 Task: Add Himalaya Boswellia to the cart.
Action: Mouse moved to (257, 118)
Screenshot: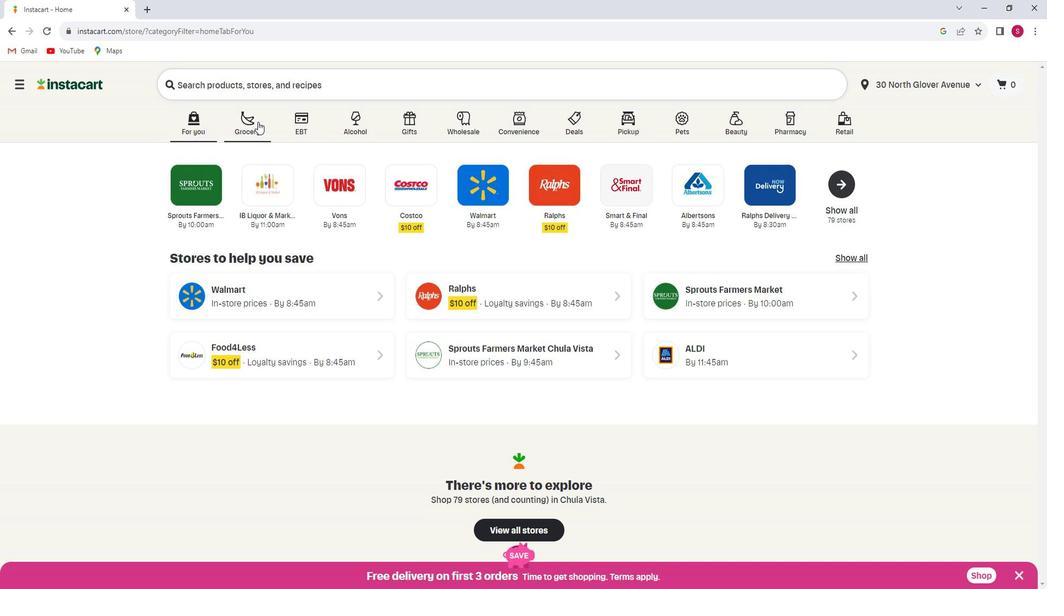 
Action: Mouse pressed left at (257, 118)
Screenshot: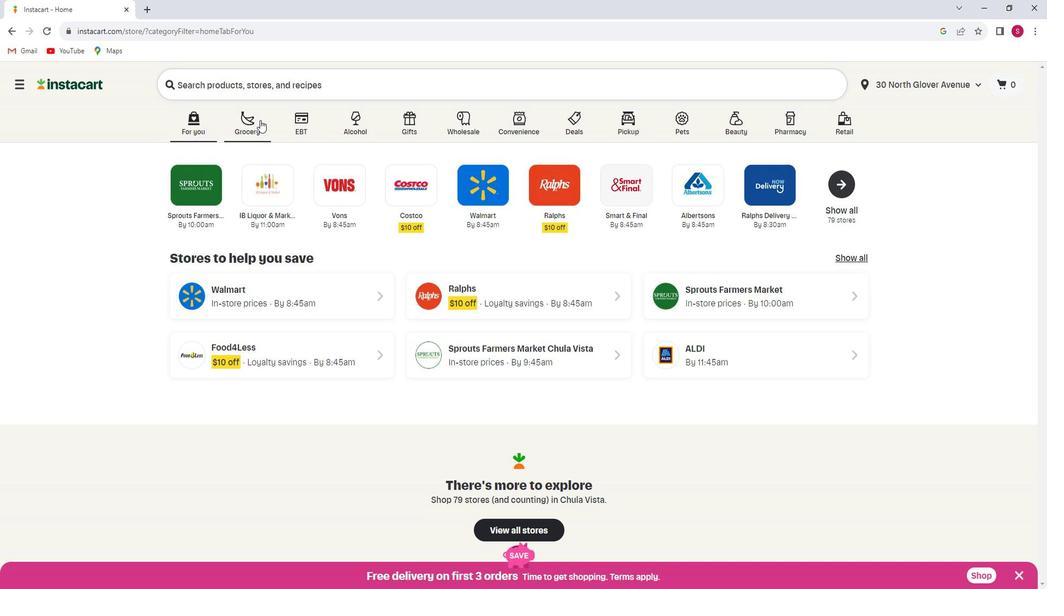 
Action: Mouse moved to (256, 318)
Screenshot: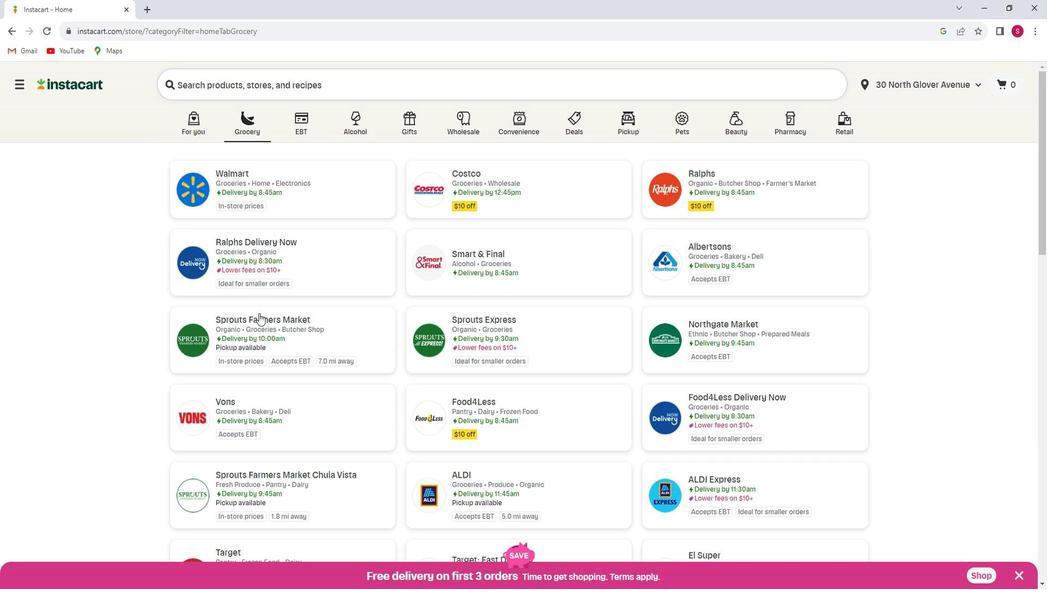 
Action: Mouse pressed left at (256, 318)
Screenshot: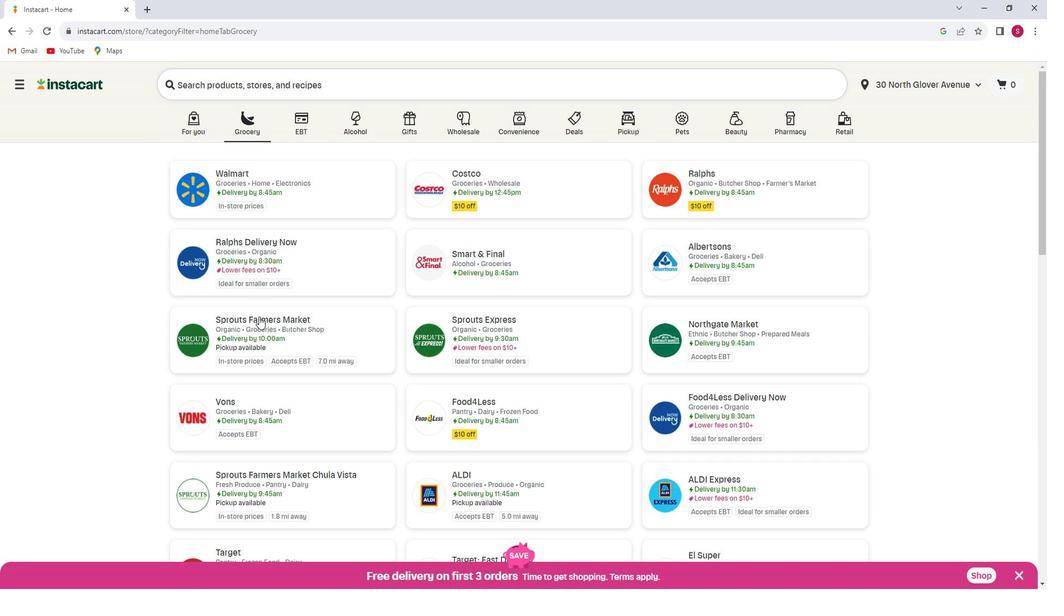 
Action: Mouse moved to (64, 344)
Screenshot: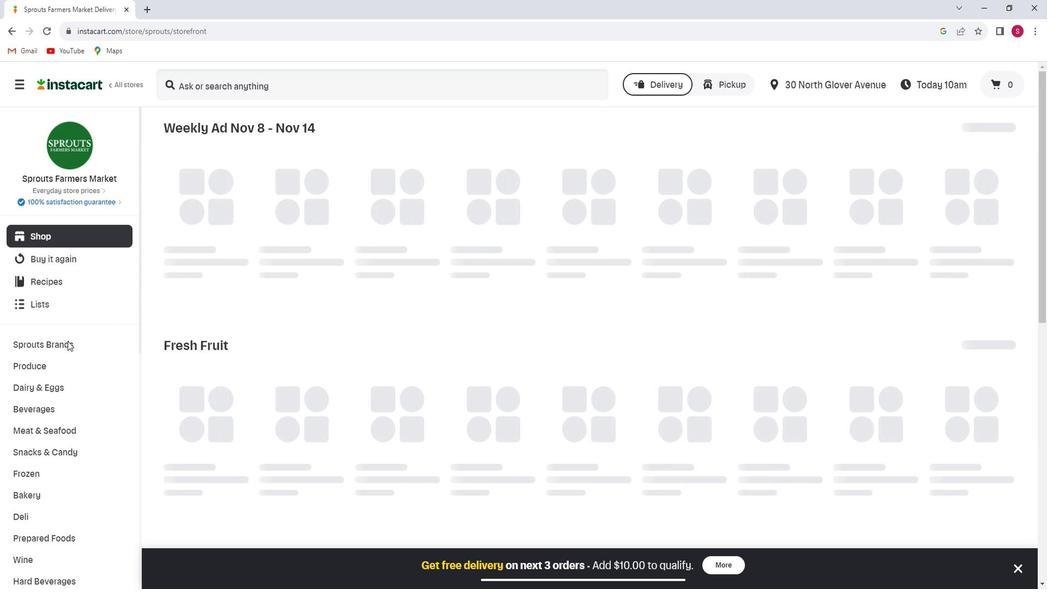
Action: Mouse scrolled (64, 344) with delta (0, 0)
Screenshot: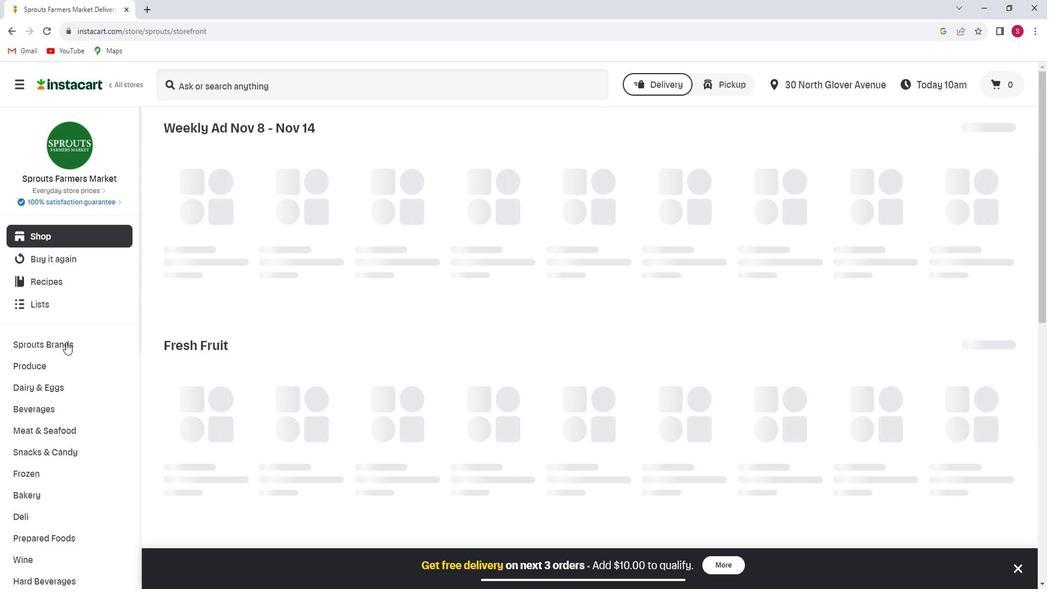 
Action: Mouse scrolled (64, 344) with delta (0, 0)
Screenshot: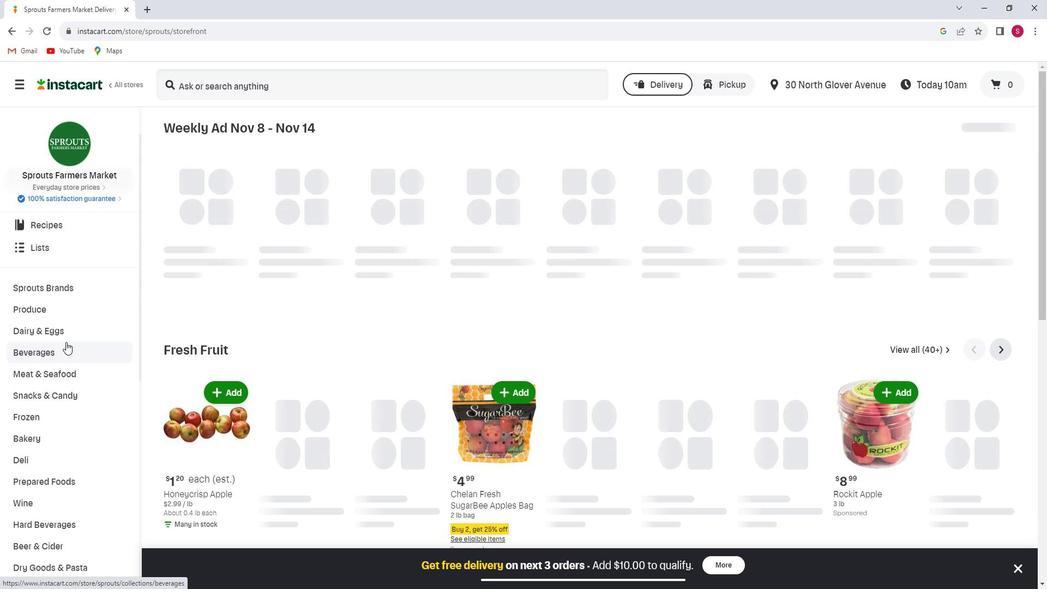 
Action: Mouse scrolled (64, 344) with delta (0, 0)
Screenshot: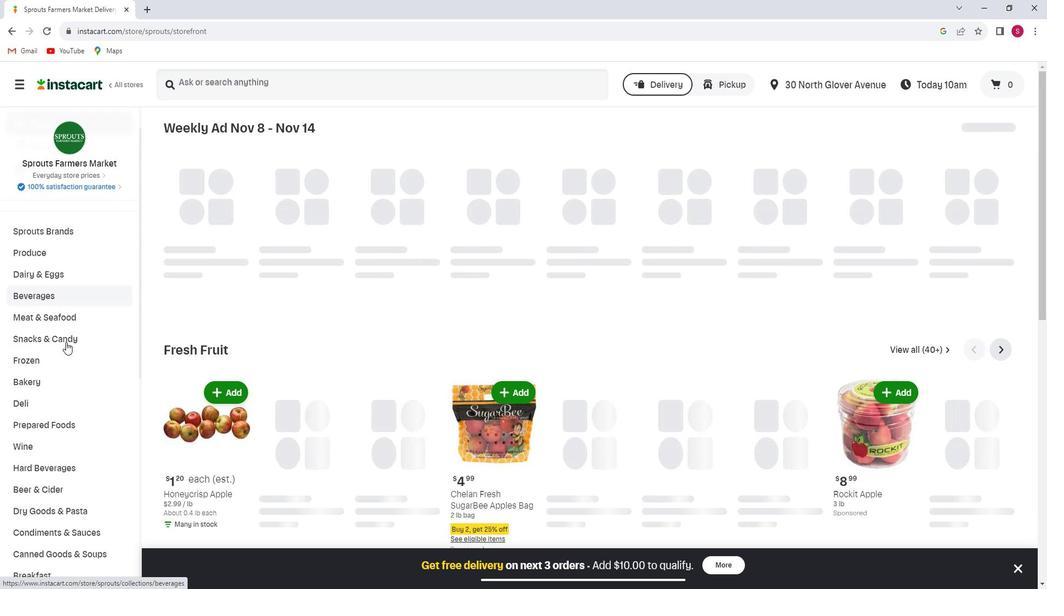 
Action: Mouse scrolled (64, 344) with delta (0, 0)
Screenshot: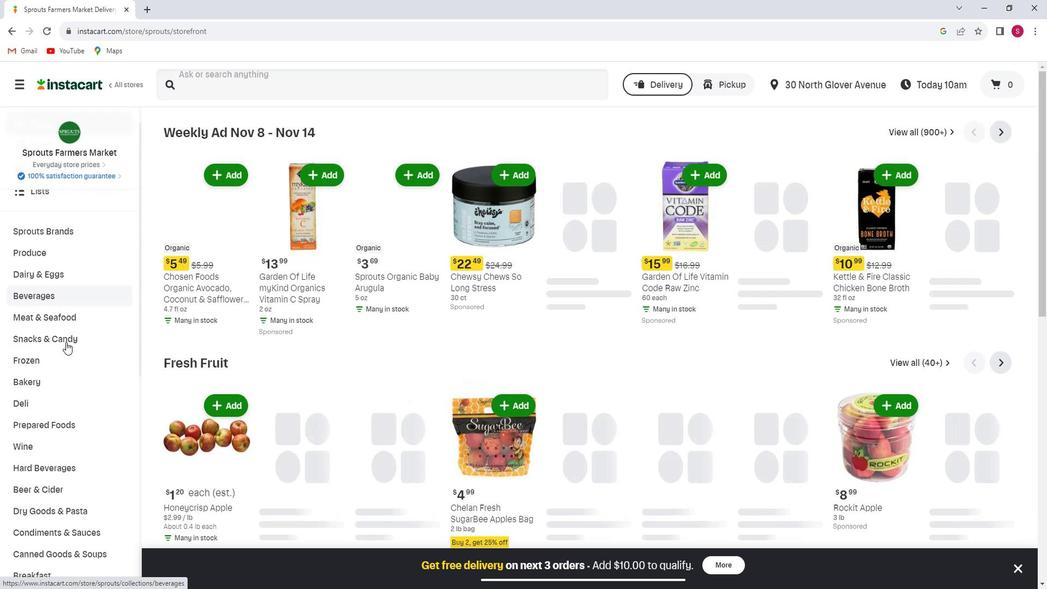 
Action: Mouse scrolled (64, 344) with delta (0, 0)
Screenshot: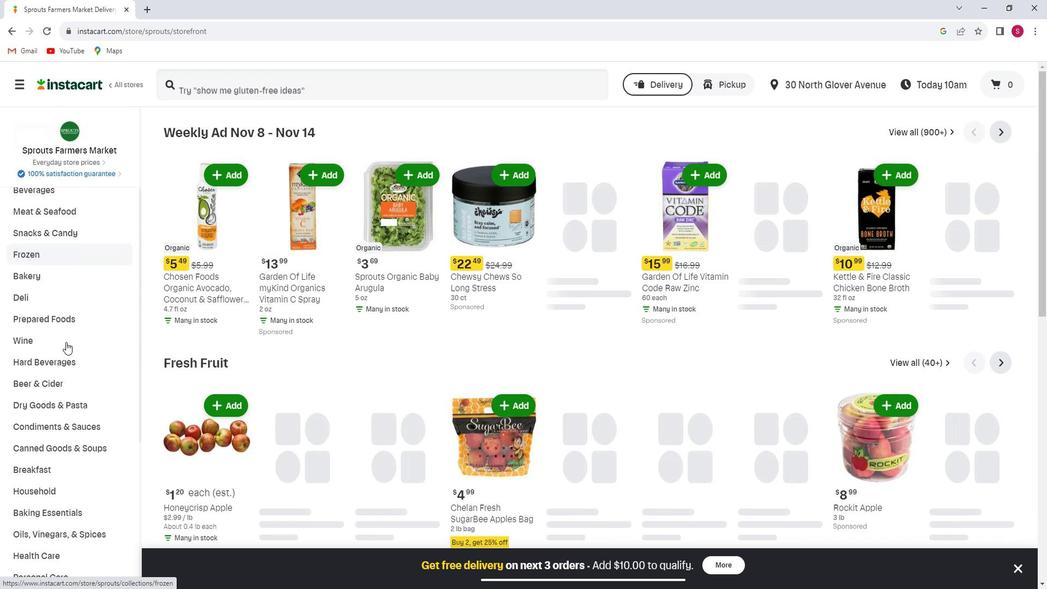 
Action: Mouse scrolled (64, 344) with delta (0, 0)
Screenshot: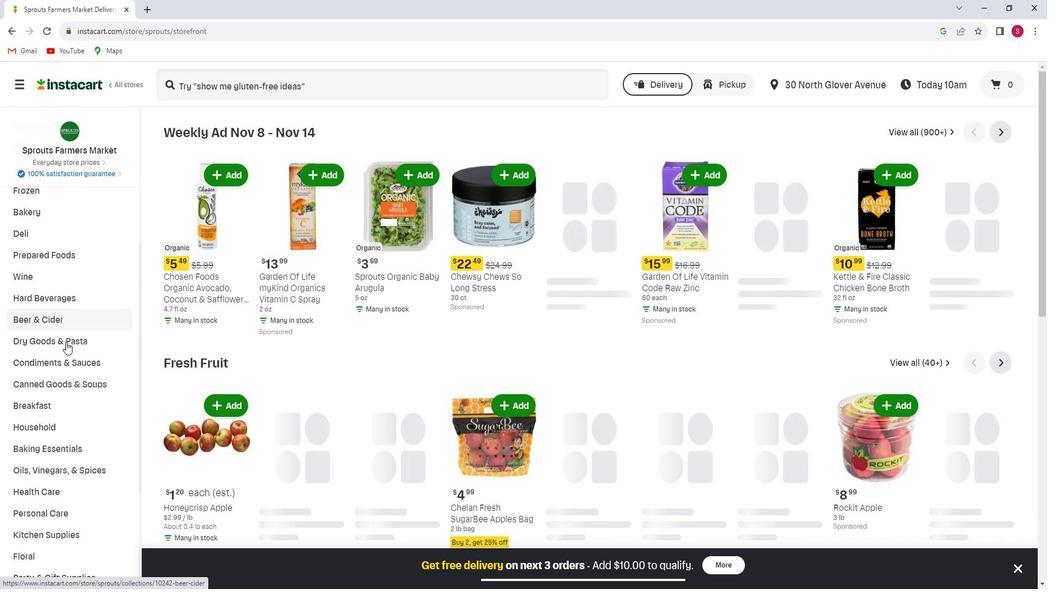 
Action: Mouse scrolled (64, 344) with delta (0, 0)
Screenshot: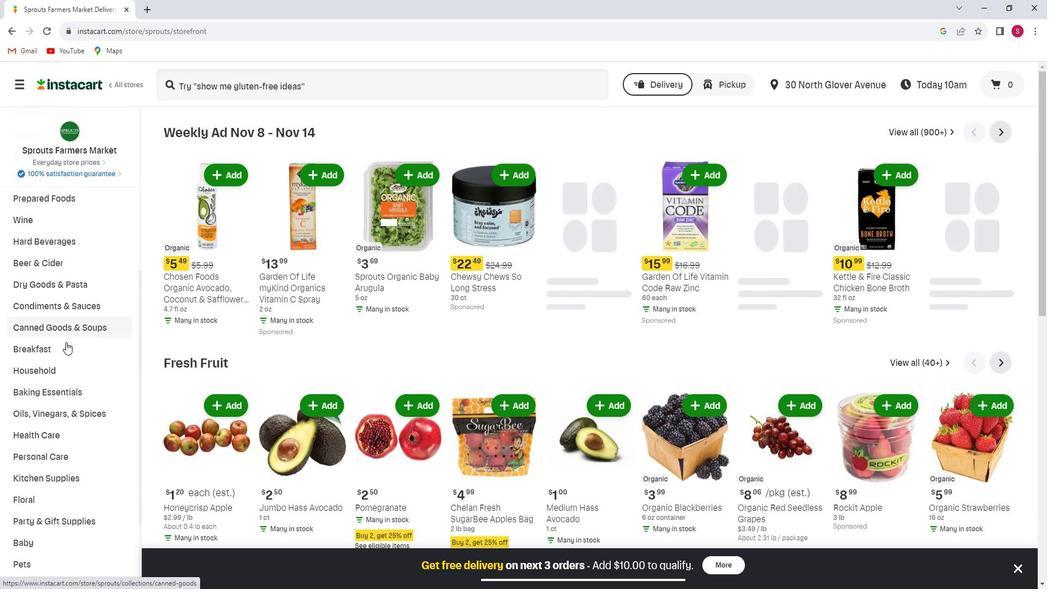 
Action: Mouse scrolled (64, 344) with delta (0, 0)
Screenshot: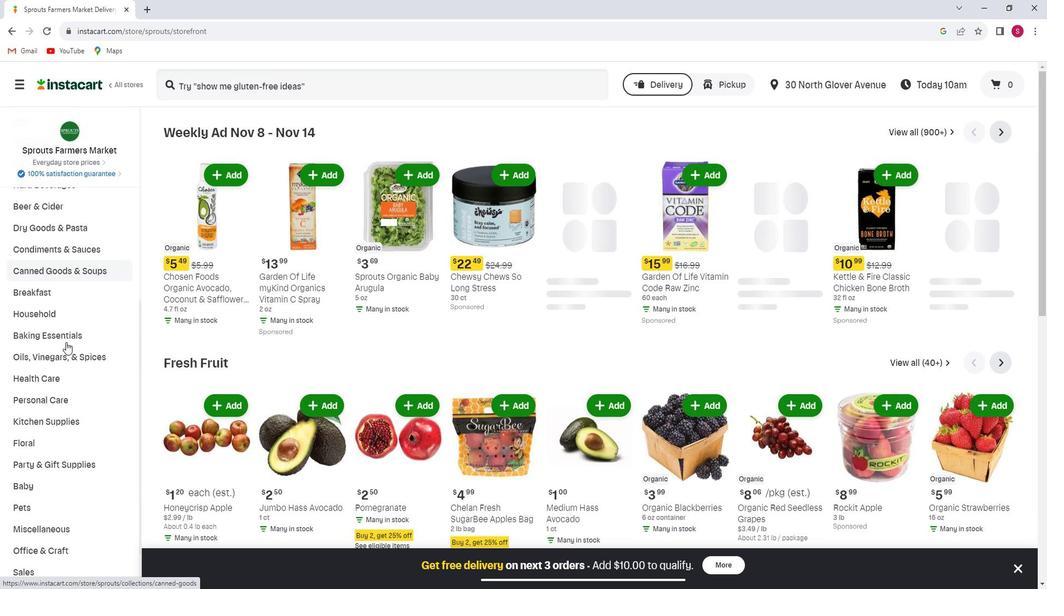 
Action: Mouse moved to (74, 326)
Screenshot: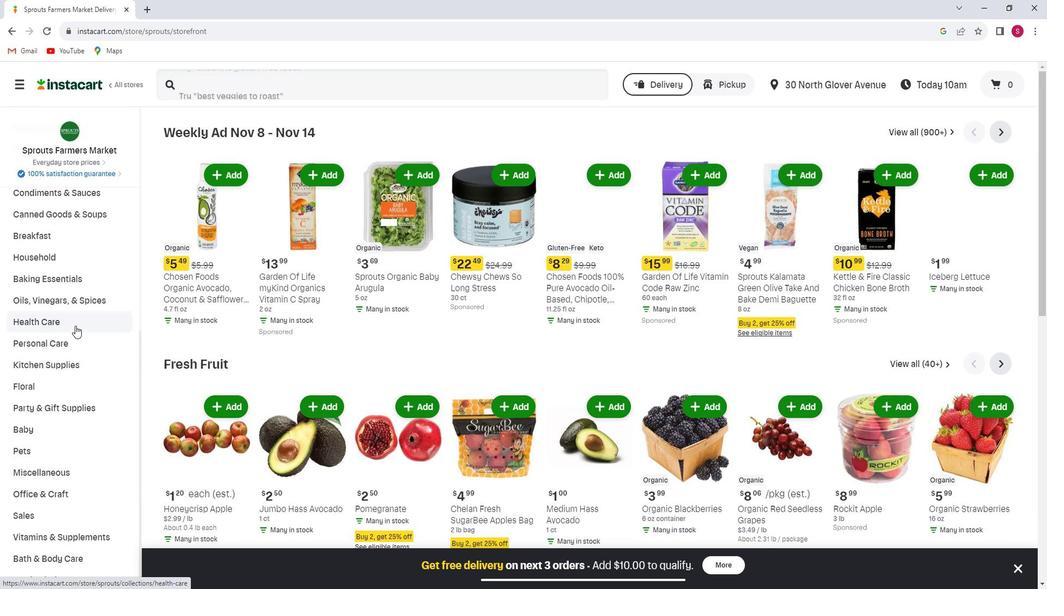 
Action: Mouse pressed left at (74, 326)
Screenshot: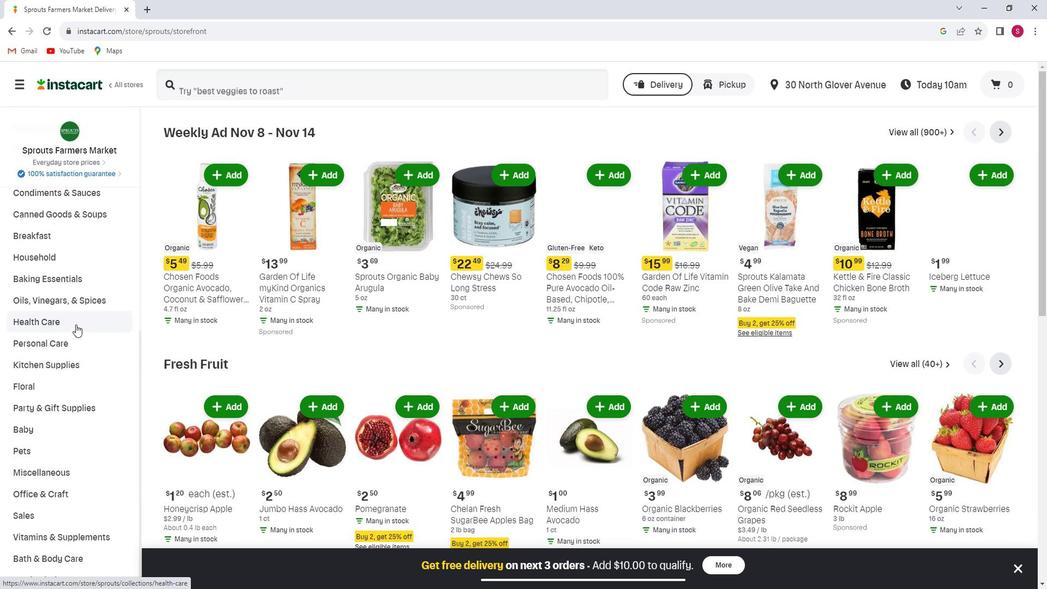 
Action: Mouse moved to (376, 160)
Screenshot: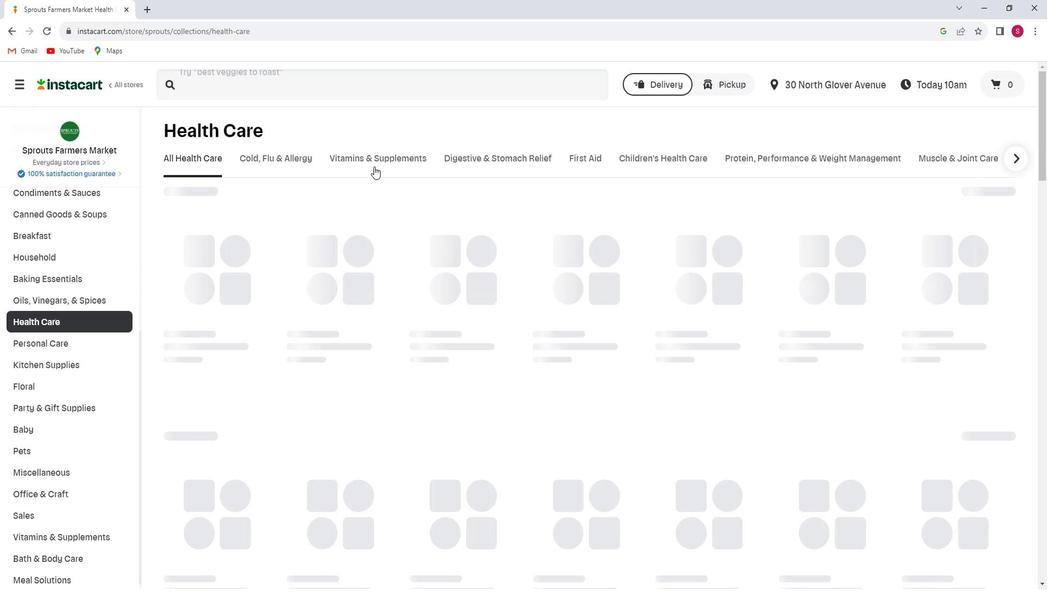 
Action: Mouse pressed left at (376, 160)
Screenshot: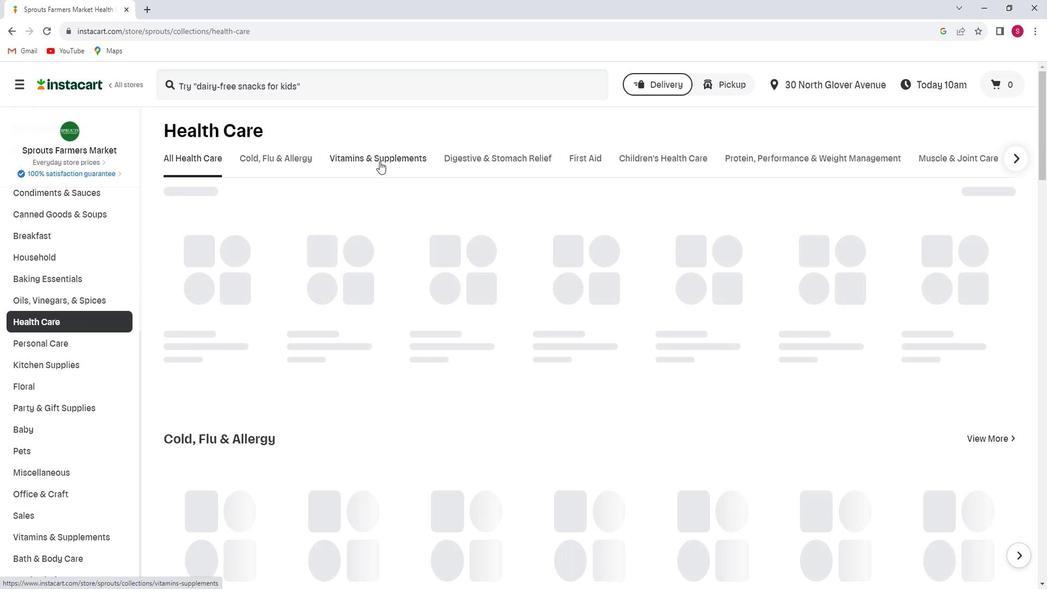 
Action: Mouse moved to (1011, 205)
Screenshot: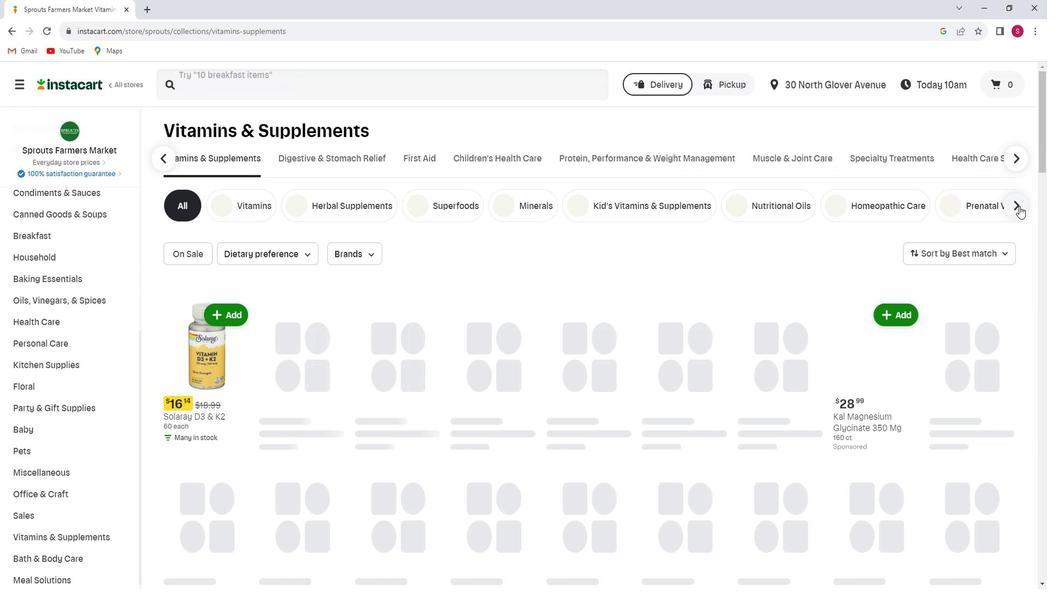 
Action: Mouse pressed left at (1011, 205)
Screenshot: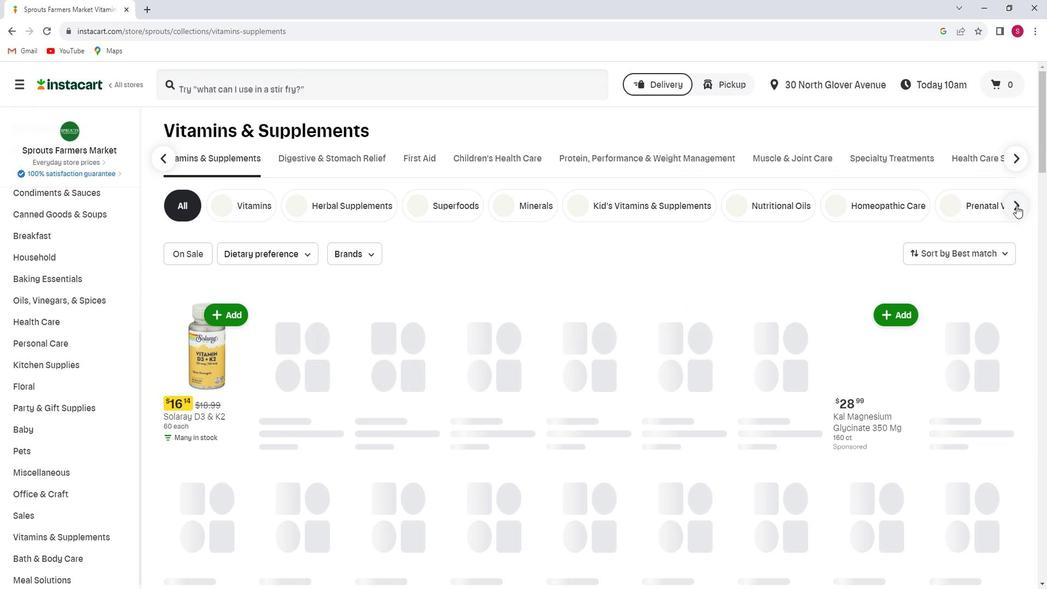 
Action: Mouse moved to (776, 202)
Screenshot: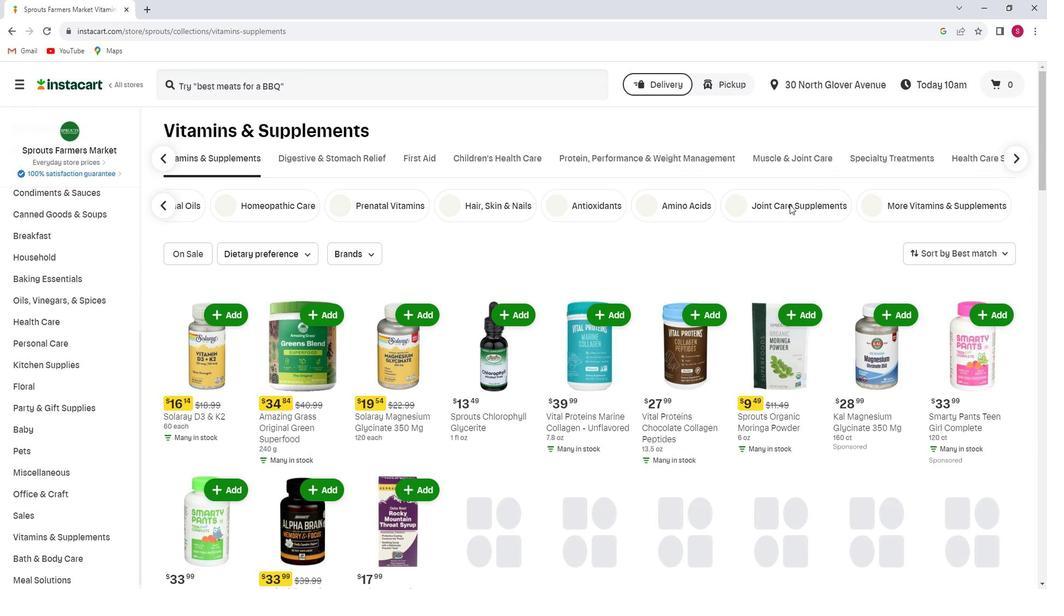 
Action: Mouse pressed left at (776, 202)
Screenshot: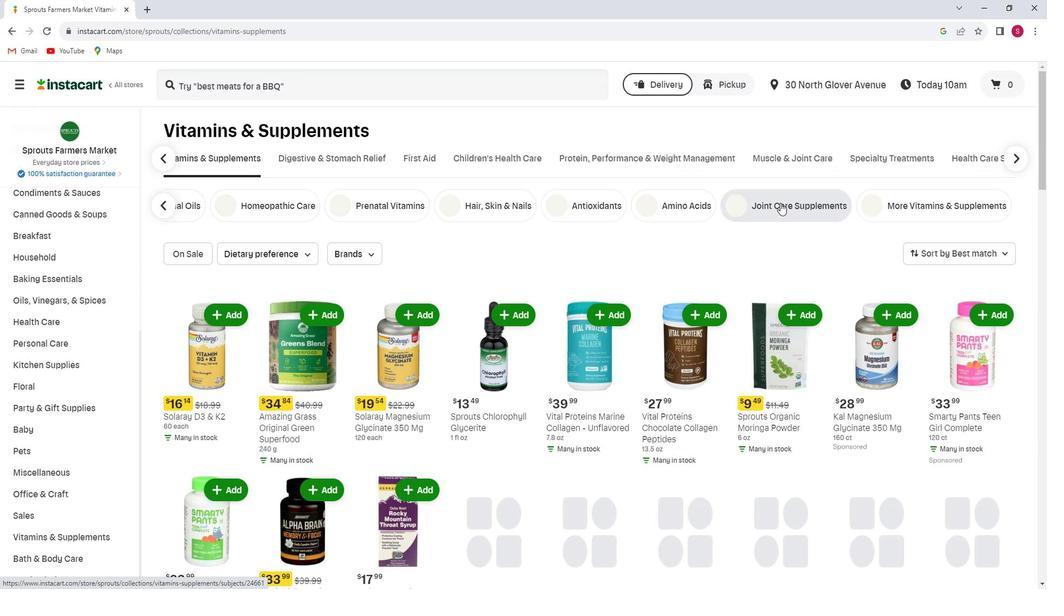 
Action: Mouse moved to (333, 85)
Screenshot: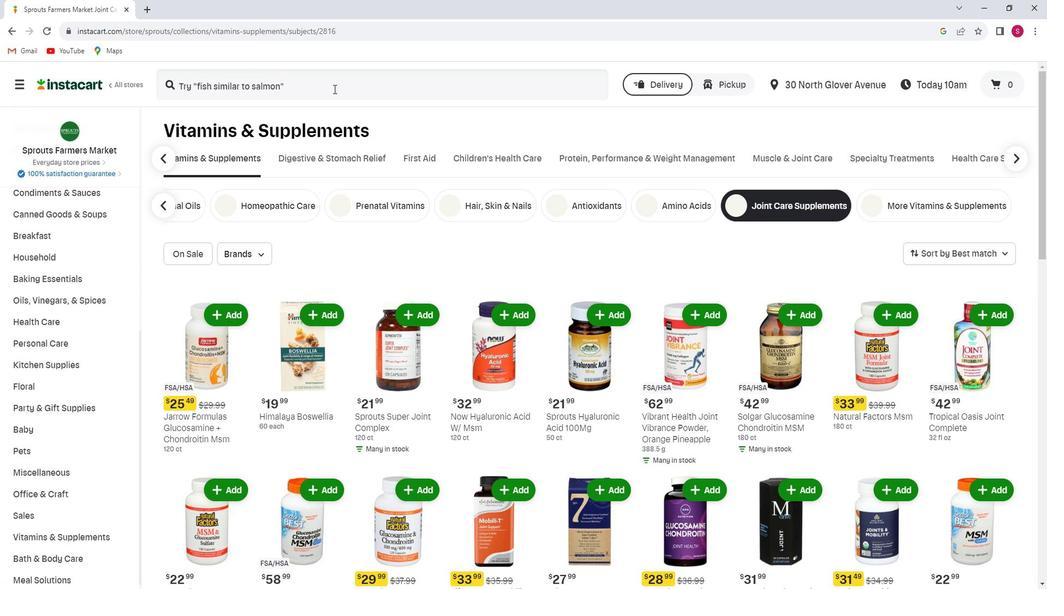 
Action: Mouse pressed left at (333, 85)
Screenshot: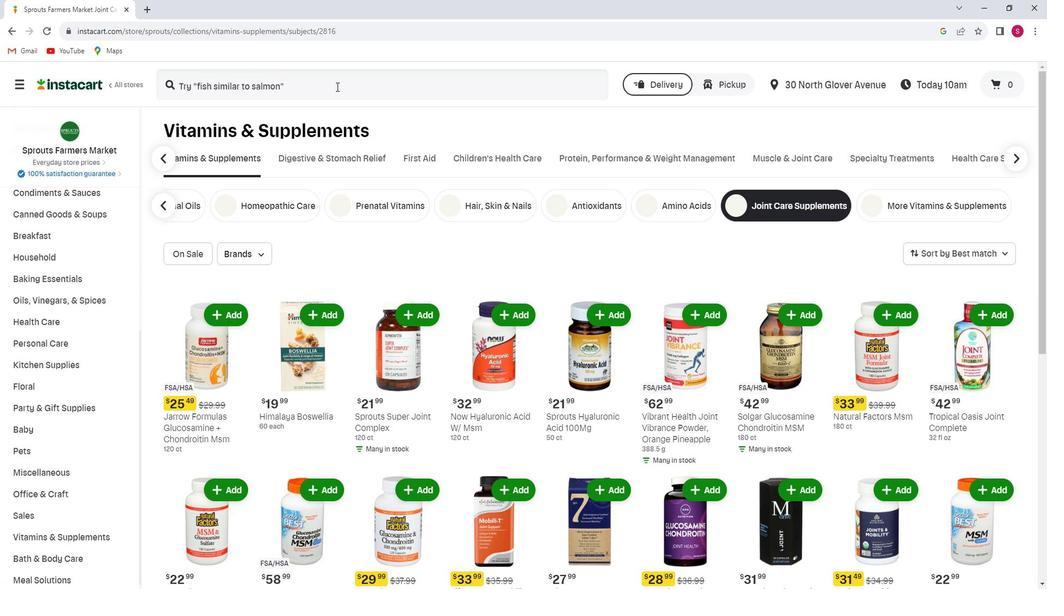 
Action: Key pressed <Key.shift_r><Key.shift_r>Himalaya<Key.space><Key.shift_r><Key.shift_r><Key.shift_r><Key.shift_r><Key.shift_r><Key.shift_r><Key.shift_r>Boswellia<Key.enter>
Screenshot: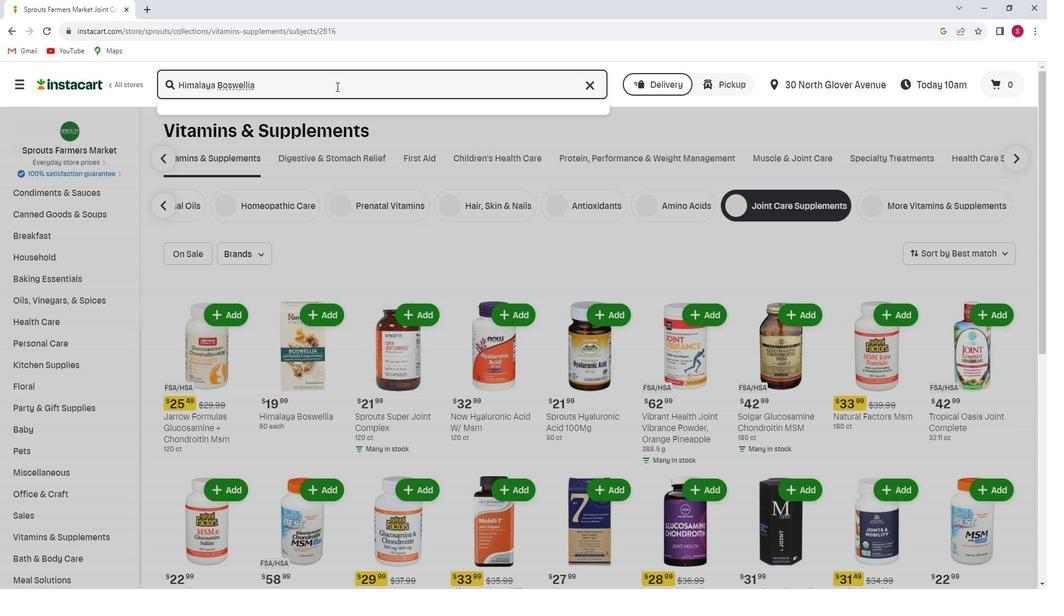 
Action: Mouse moved to (301, 177)
Screenshot: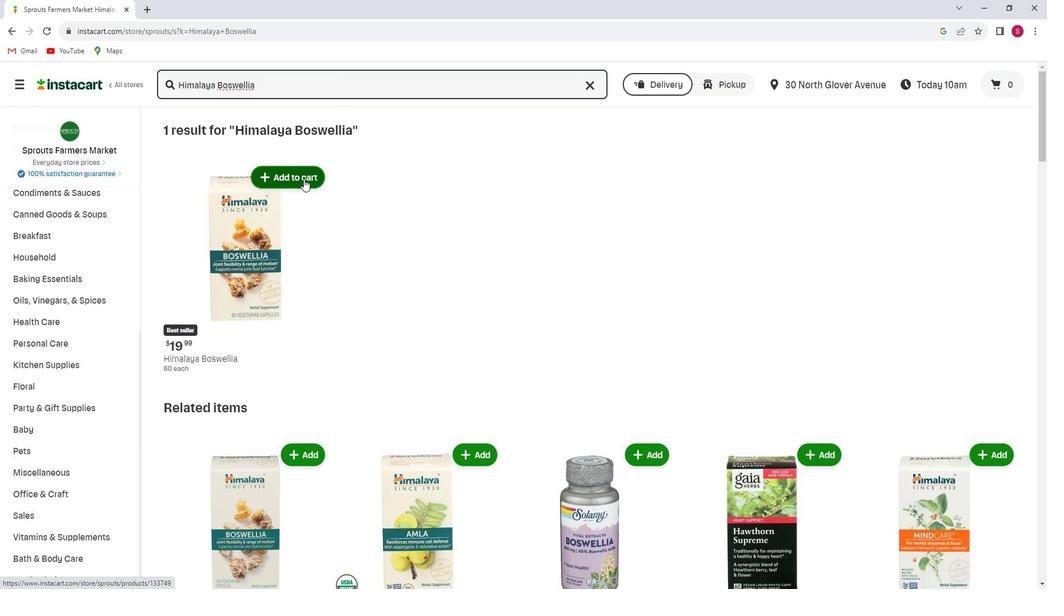 
Action: Mouse pressed left at (301, 177)
Screenshot: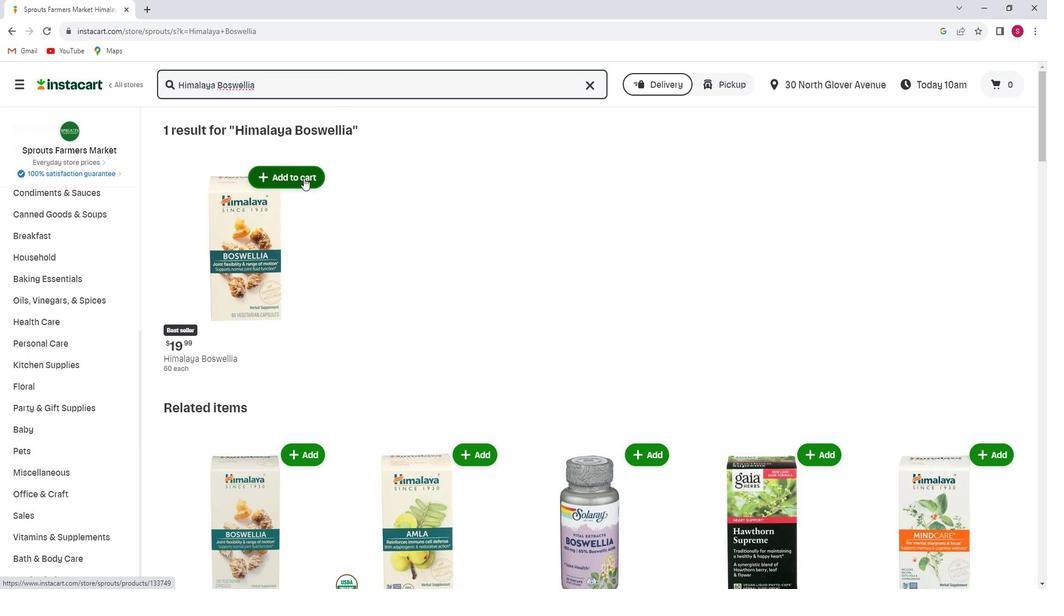 
Action: Mouse moved to (307, 208)
Screenshot: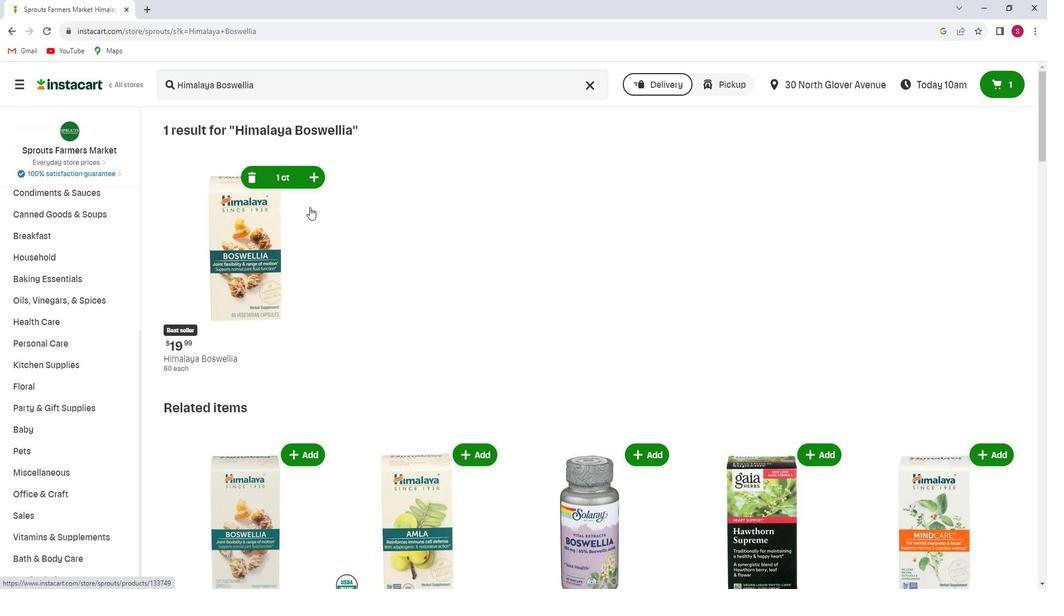 
